 Task: Create a due date automation trigger when advanced on, 2 days after a card is due add fields with custom field "Resume" set to a date between 1 and 7 days ago at 11:00 AM.
Action: Mouse moved to (1072, 88)
Screenshot: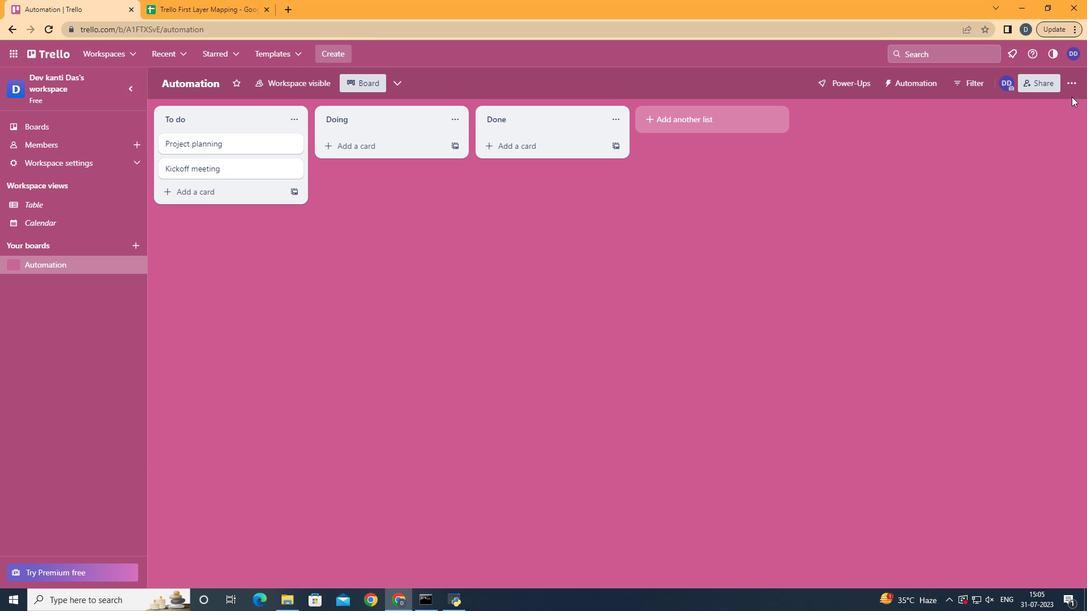 
Action: Mouse pressed left at (1072, 88)
Screenshot: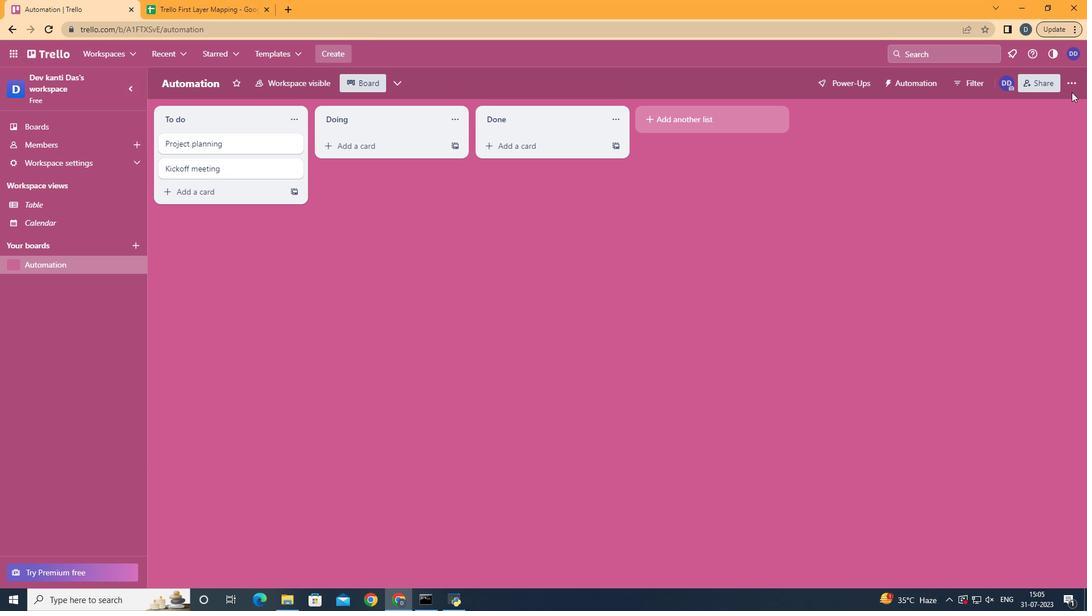 
Action: Mouse moved to (984, 247)
Screenshot: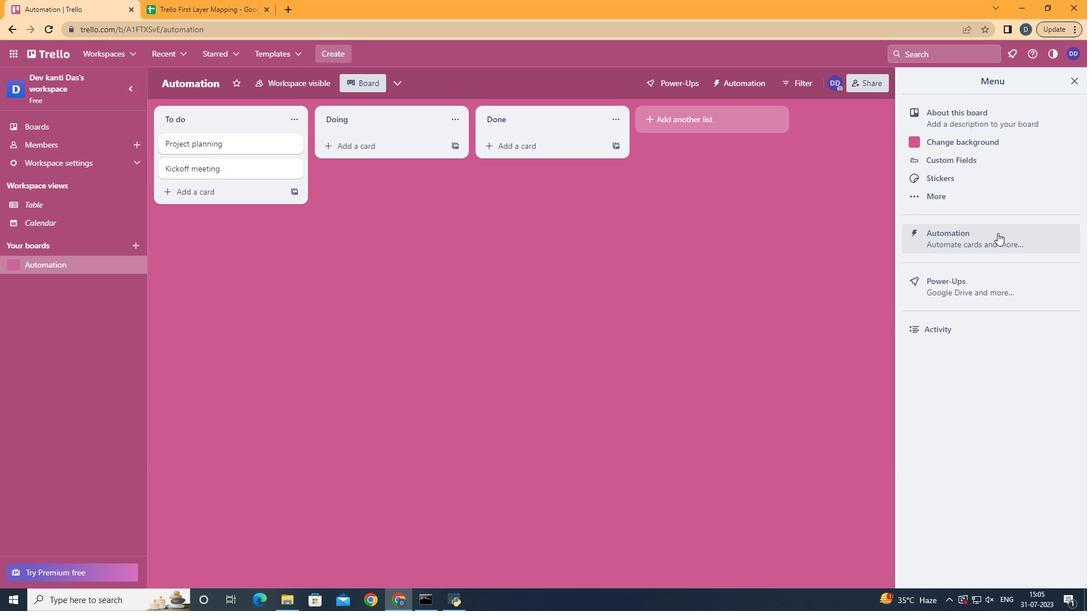 
Action: Mouse pressed left at (984, 247)
Screenshot: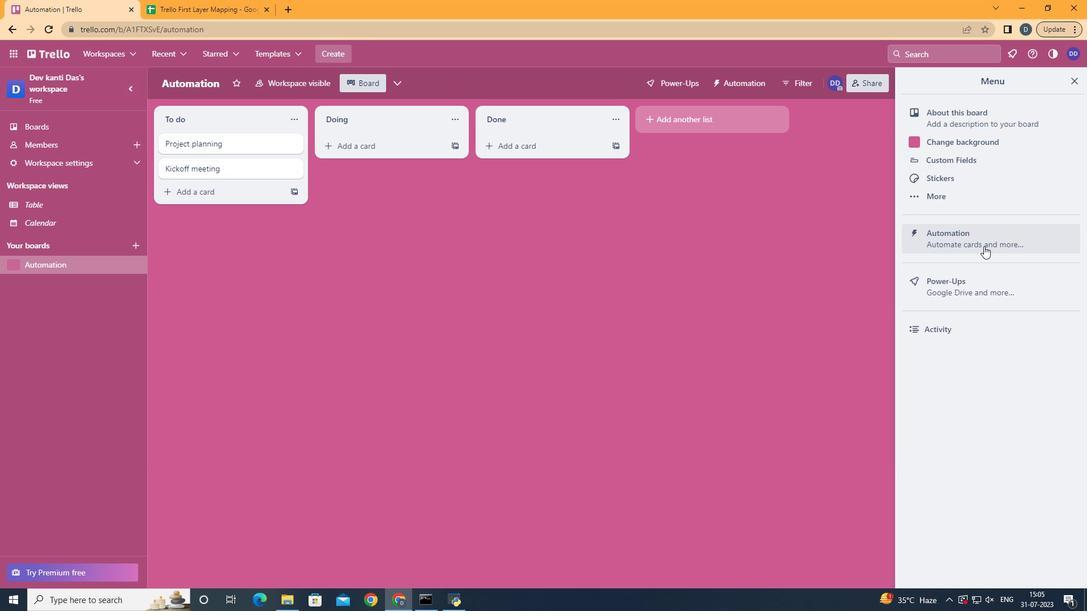 
Action: Mouse moved to (210, 230)
Screenshot: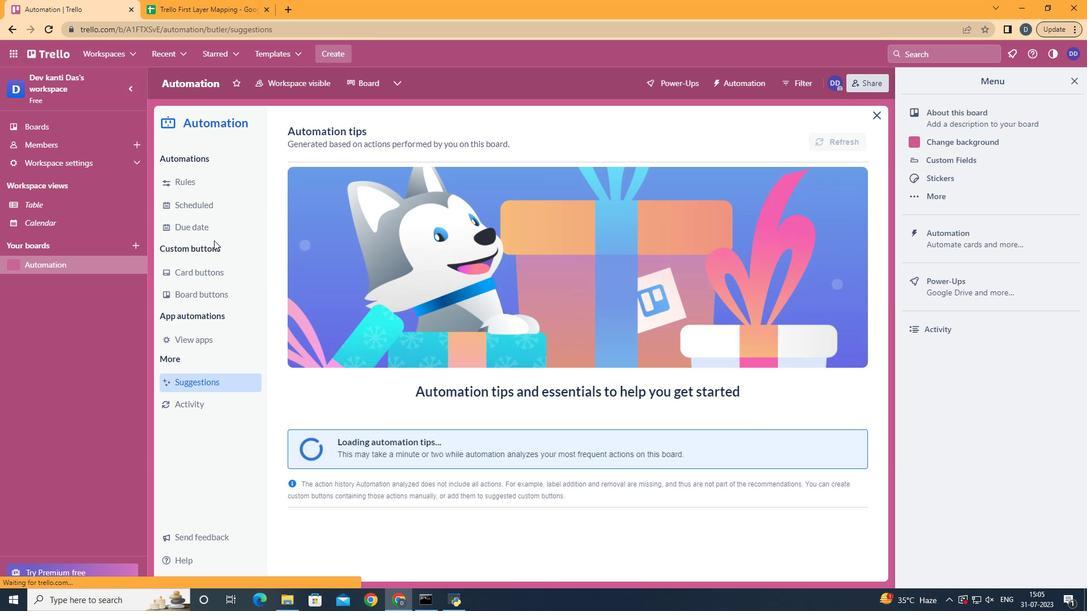 
Action: Mouse pressed left at (210, 230)
Screenshot: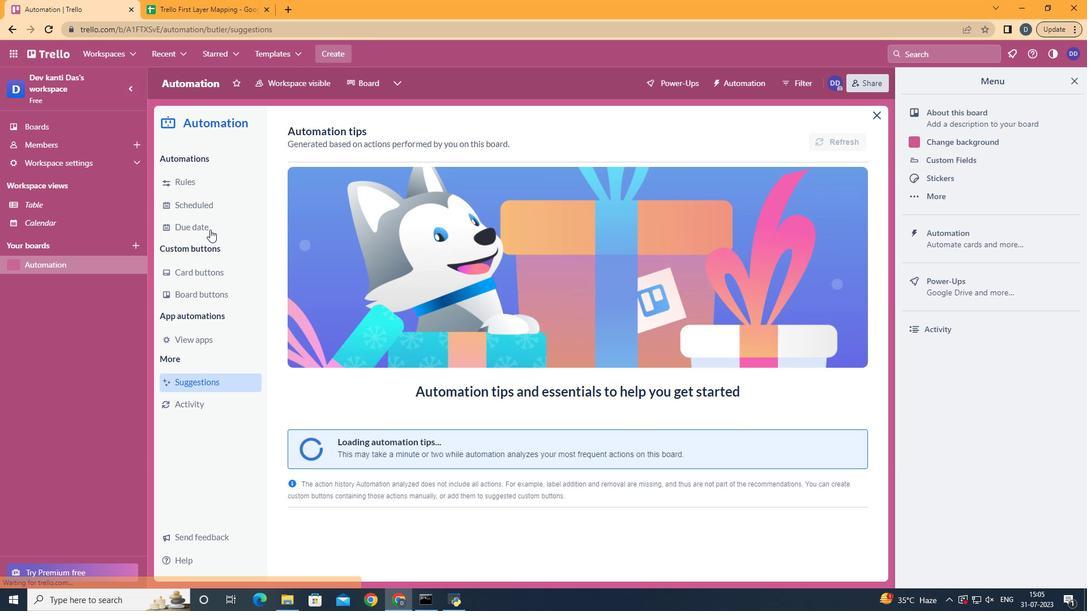 
Action: Mouse moved to (802, 134)
Screenshot: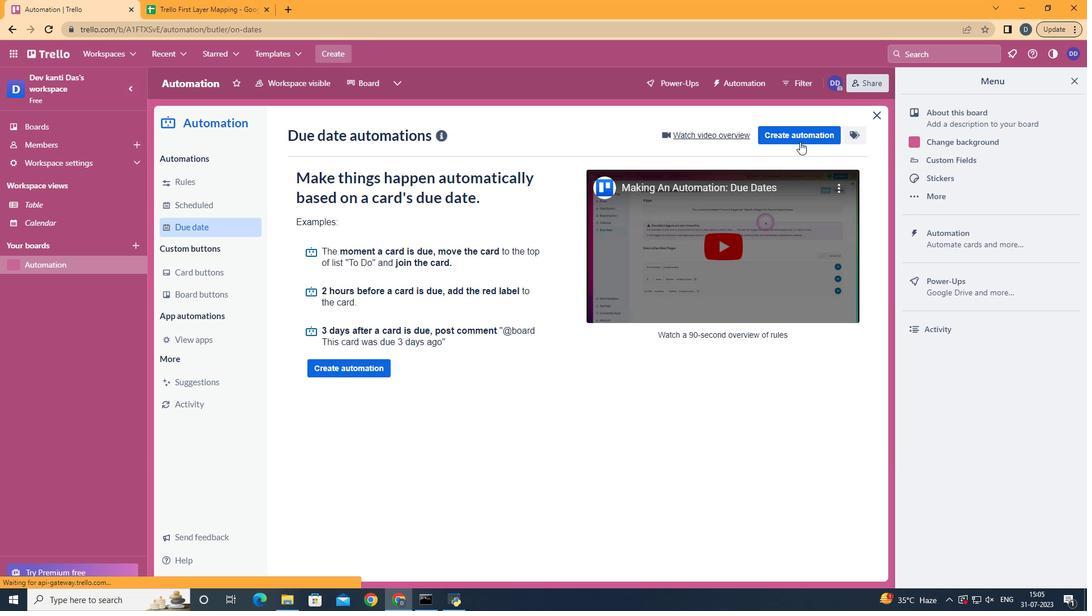 
Action: Mouse pressed left at (802, 134)
Screenshot: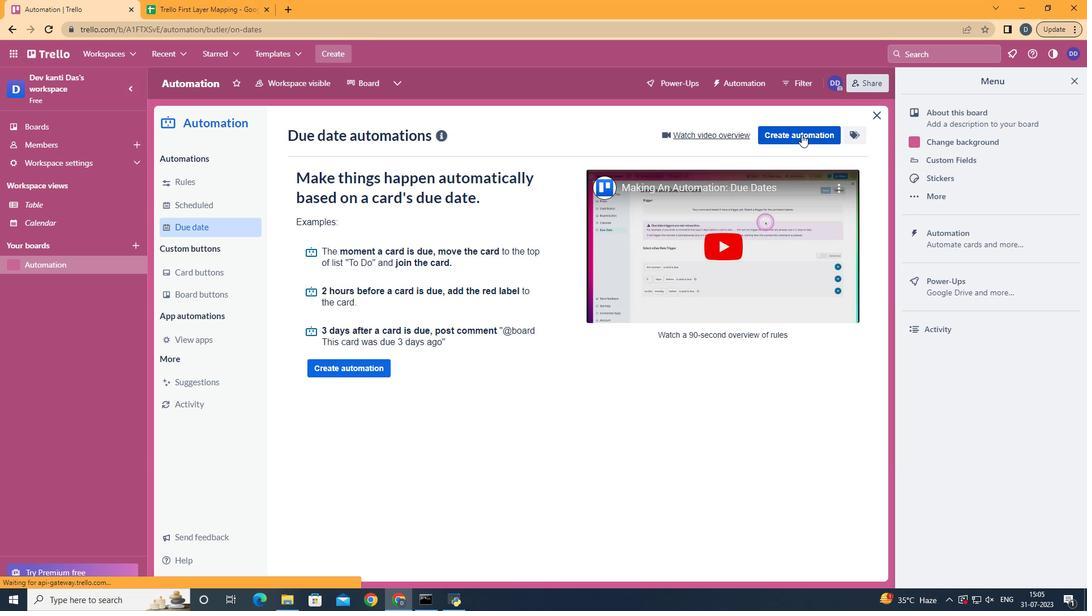 
Action: Mouse moved to (624, 245)
Screenshot: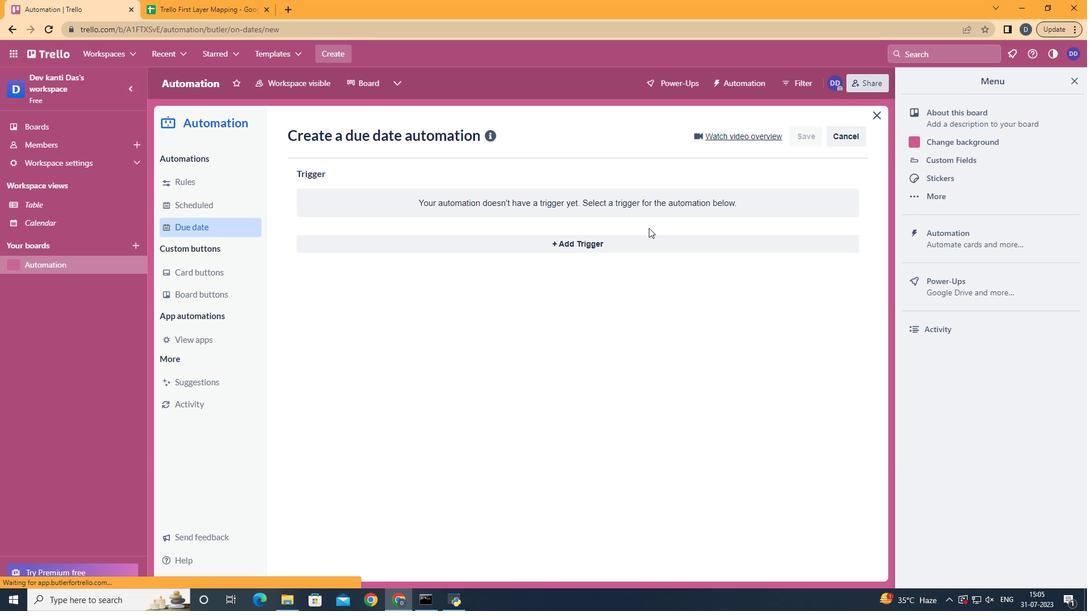 
Action: Mouse pressed left at (624, 245)
Screenshot: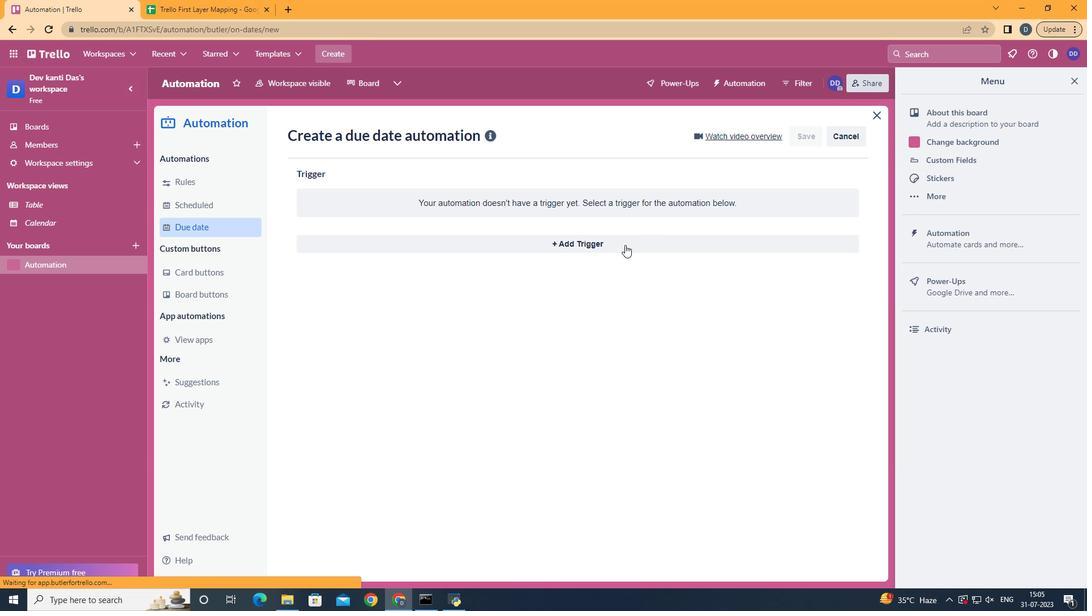 
Action: Mouse moved to (400, 460)
Screenshot: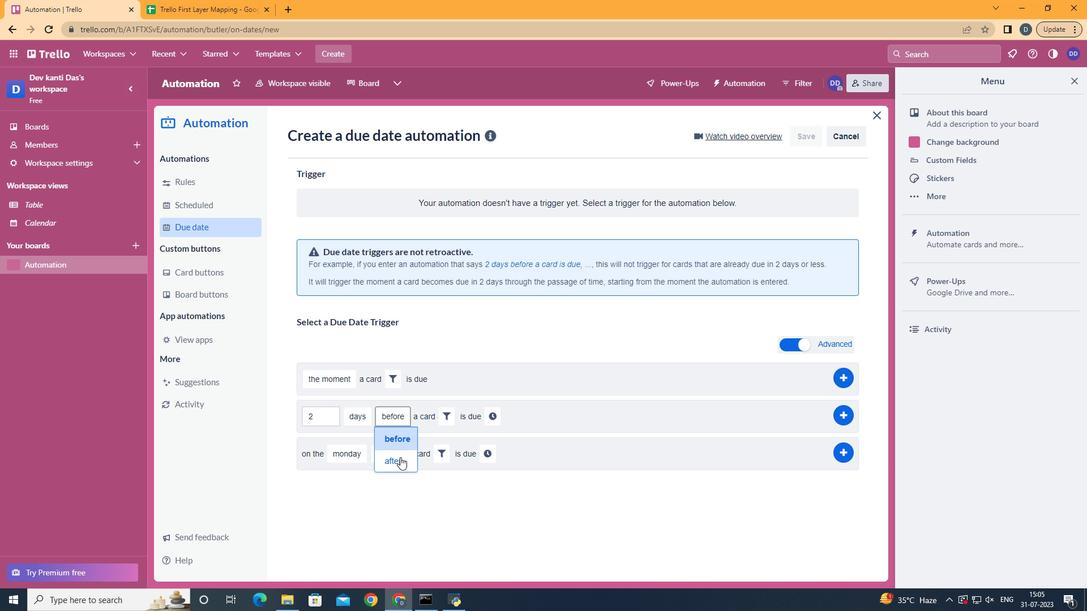 
Action: Mouse pressed left at (400, 460)
Screenshot: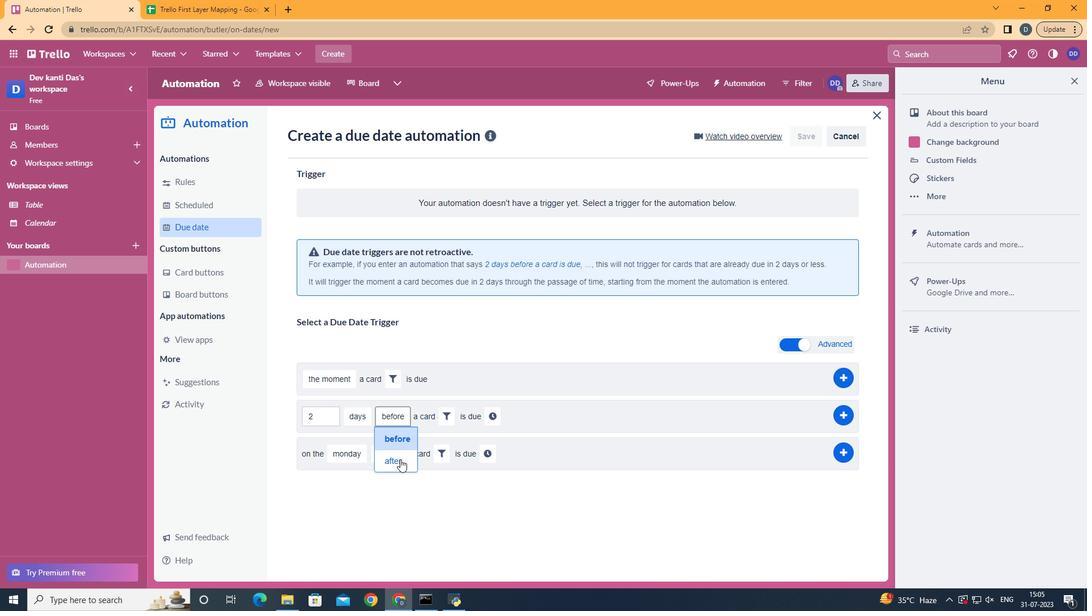 
Action: Mouse moved to (434, 418)
Screenshot: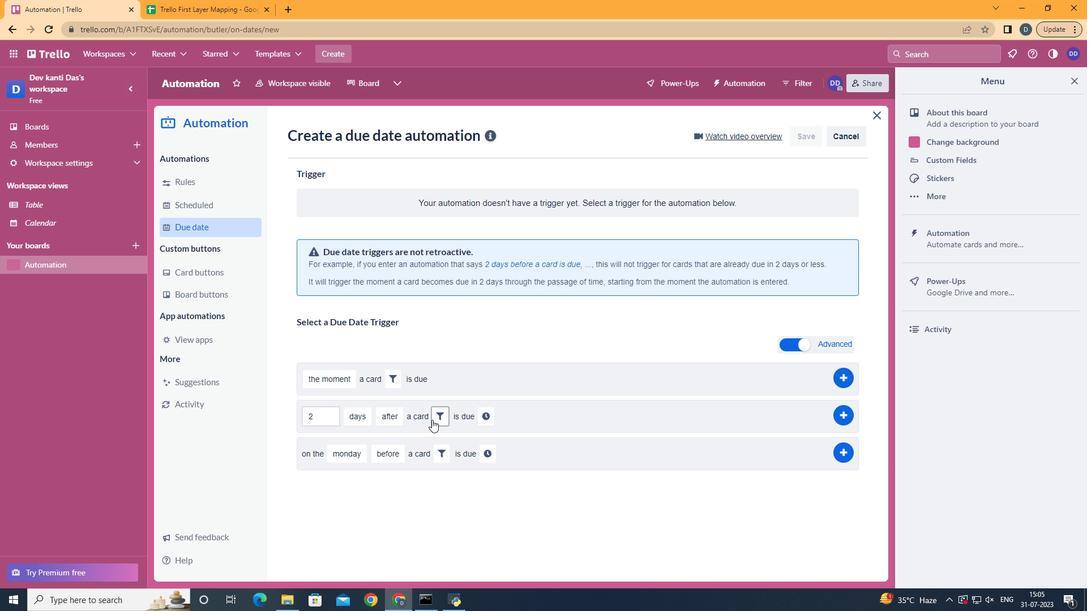 
Action: Mouse pressed left at (434, 418)
Screenshot: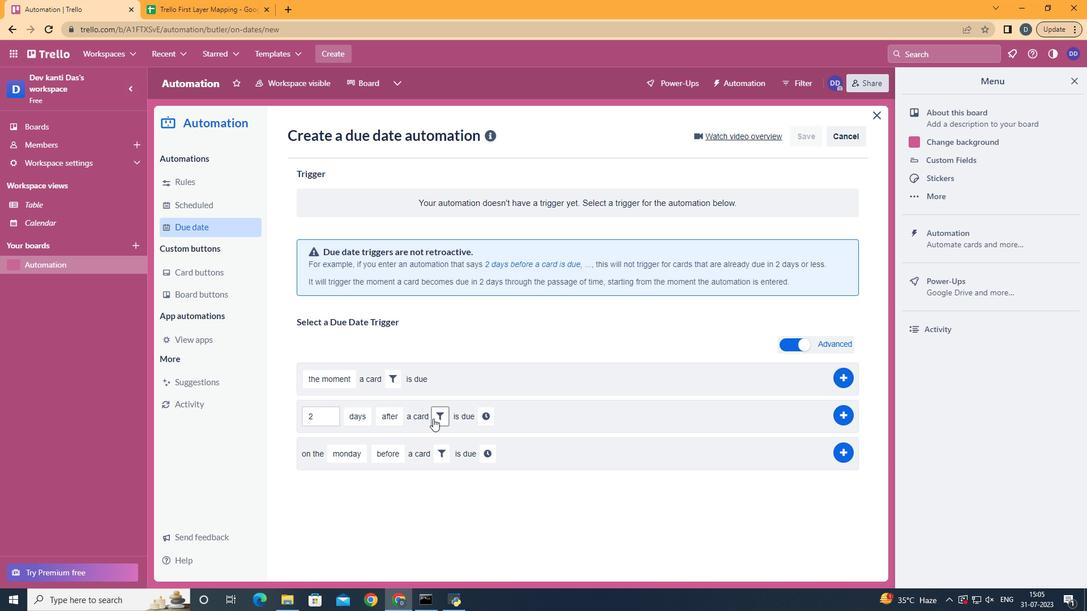 
Action: Mouse moved to (621, 456)
Screenshot: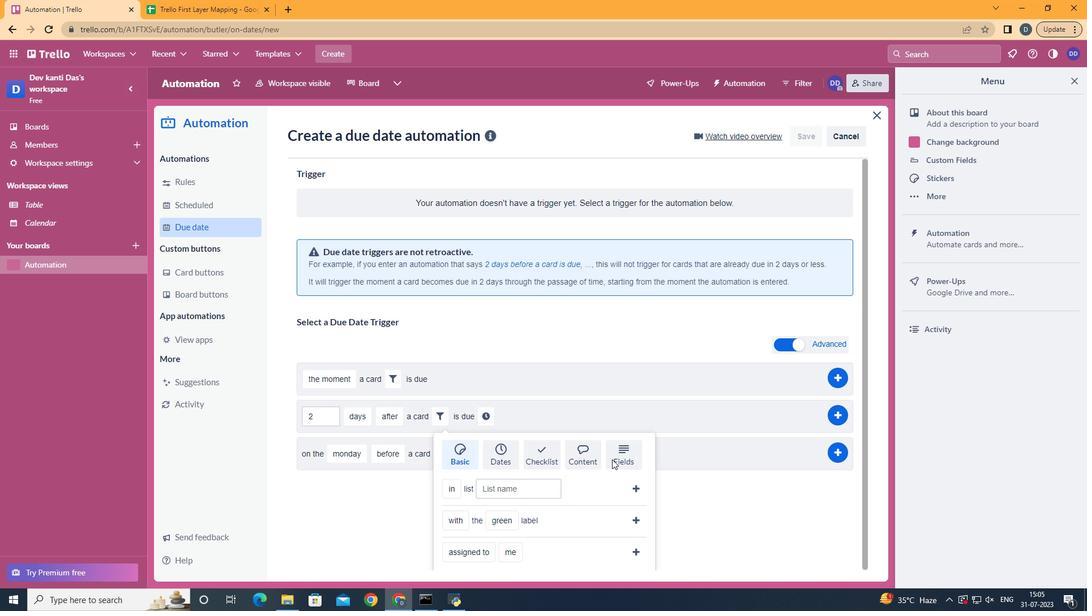 
Action: Mouse pressed left at (621, 456)
Screenshot: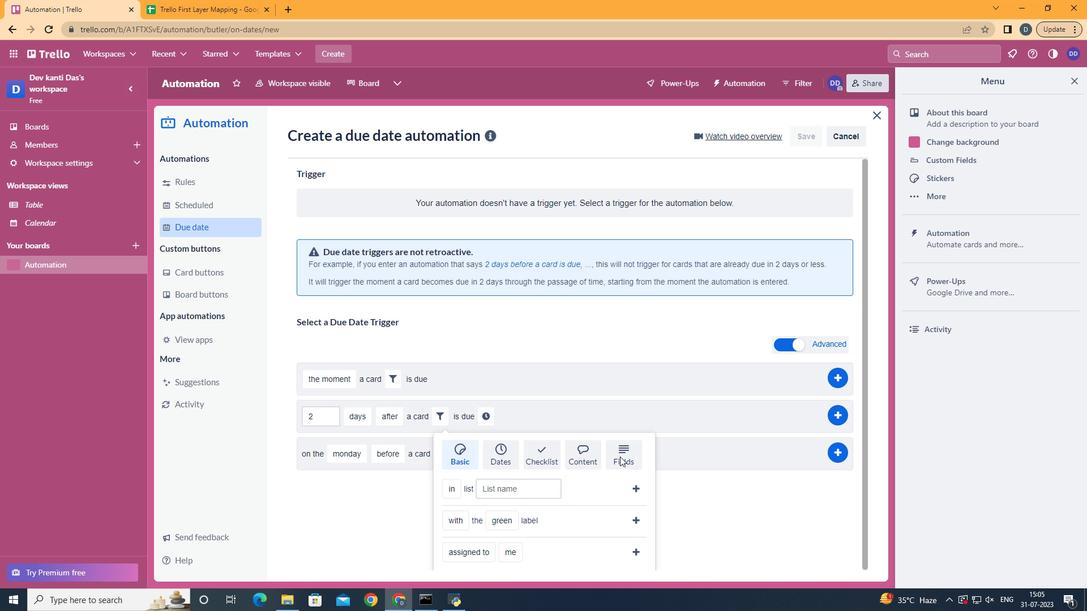 
Action: Mouse scrolled (621, 456) with delta (0, 0)
Screenshot: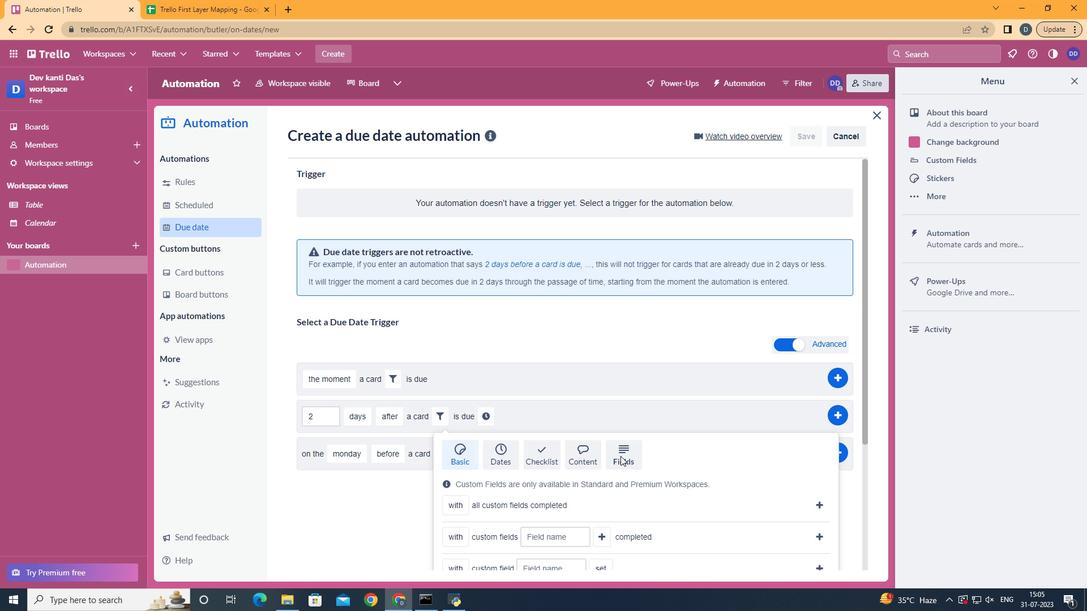 
Action: Mouse scrolled (621, 456) with delta (0, 0)
Screenshot: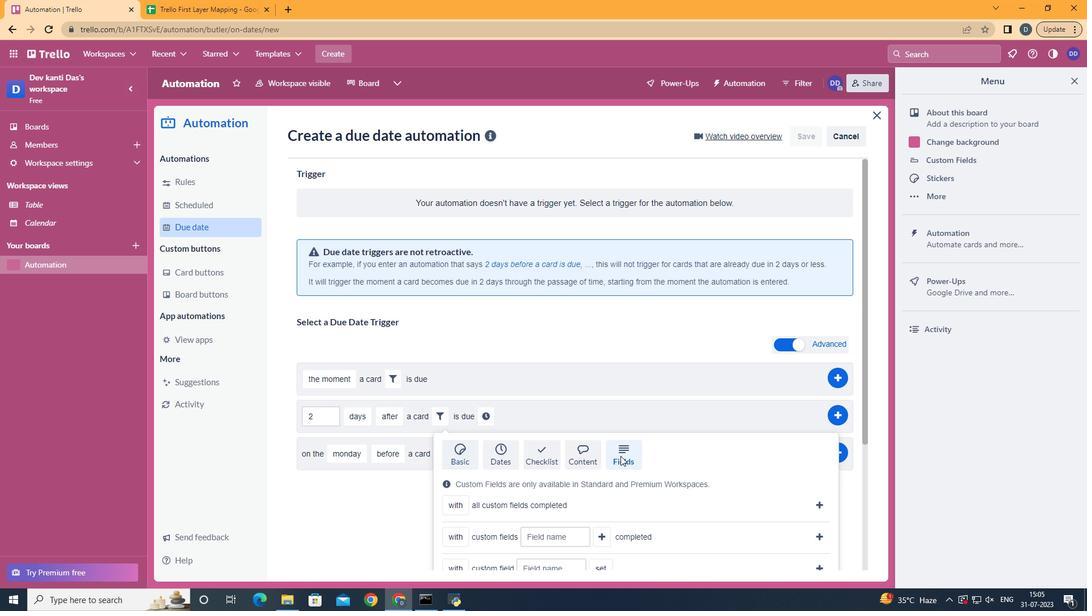 
Action: Mouse scrolled (621, 456) with delta (0, 0)
Screenshot: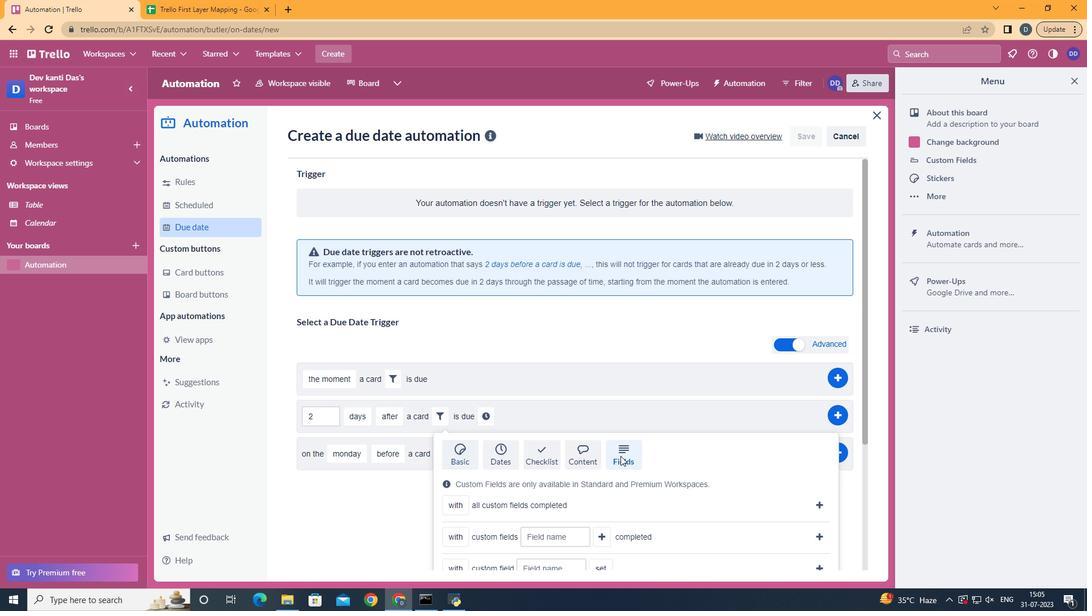 
Action: Mouse scrolled (621, 456) with delta (0, 0)
Screenshot: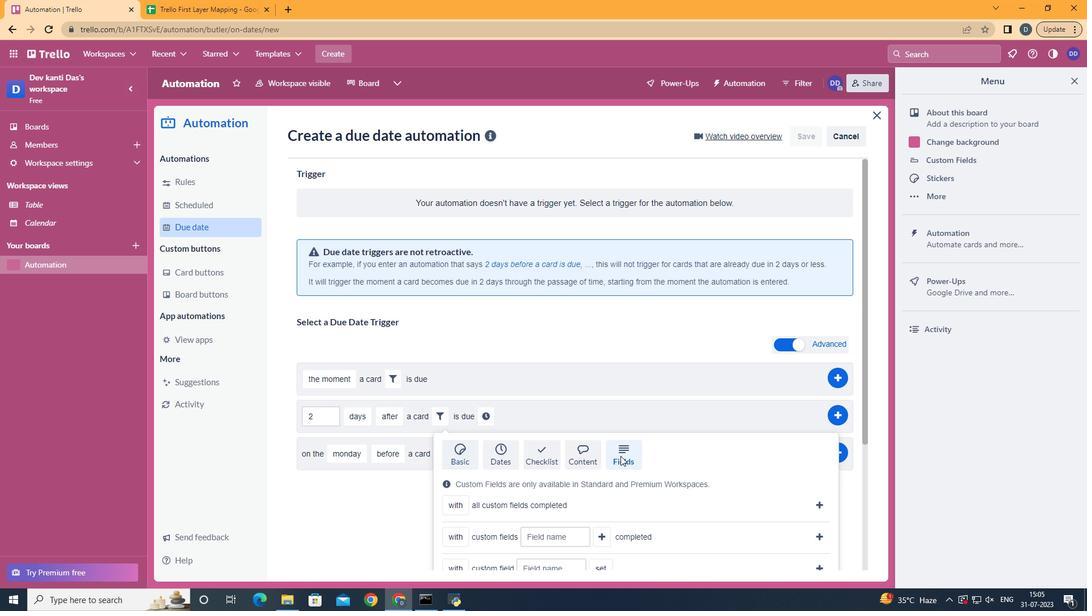 
Action: Mouse scrolled (621, 456) with delta (0, 0)
Screenshot: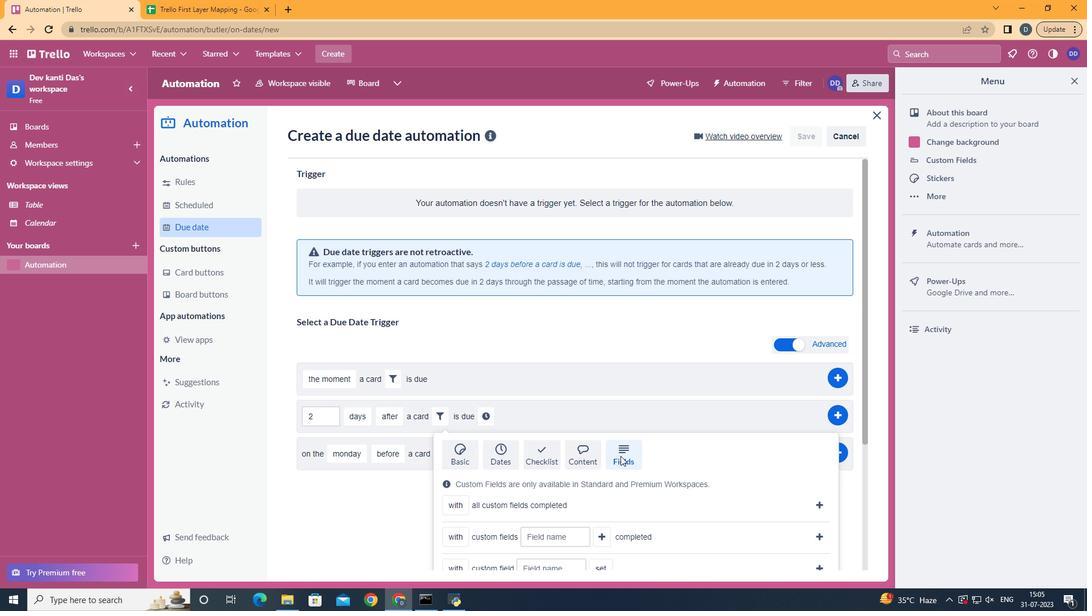 
Action: Mouse moved to (477, 506)
Screenshot: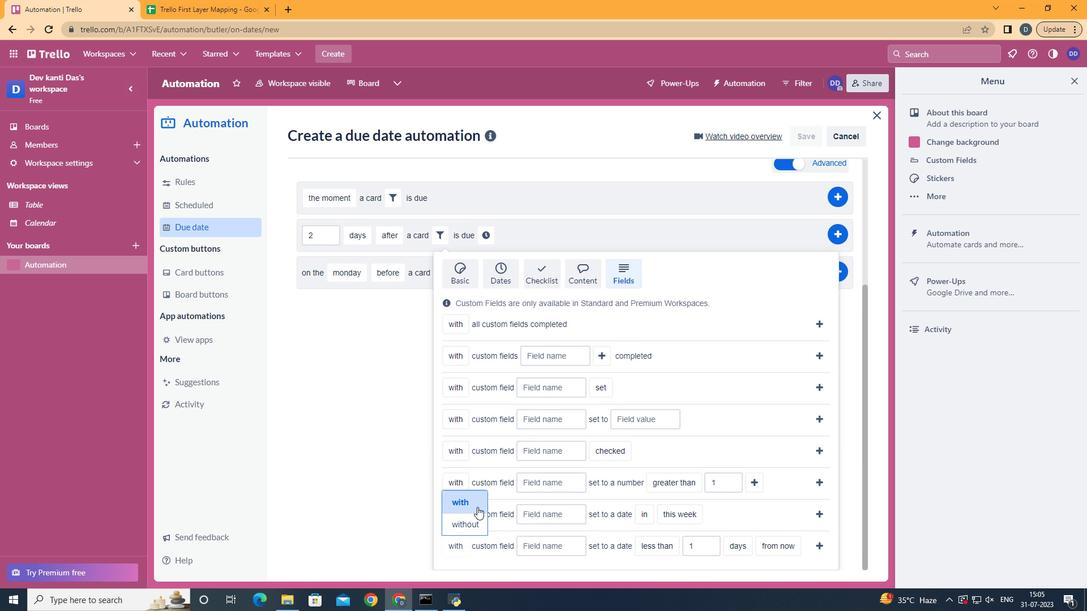 
Action: Mouse pressed left at (477, 506)
Screenshot: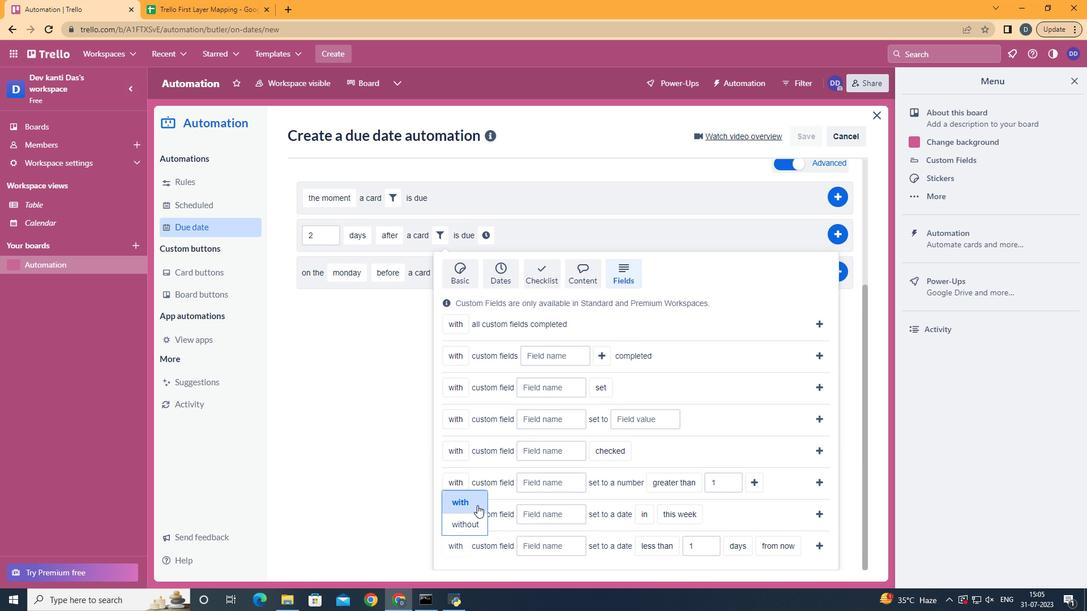 
Action: Mouse moved to (554, 545)
Screenshot: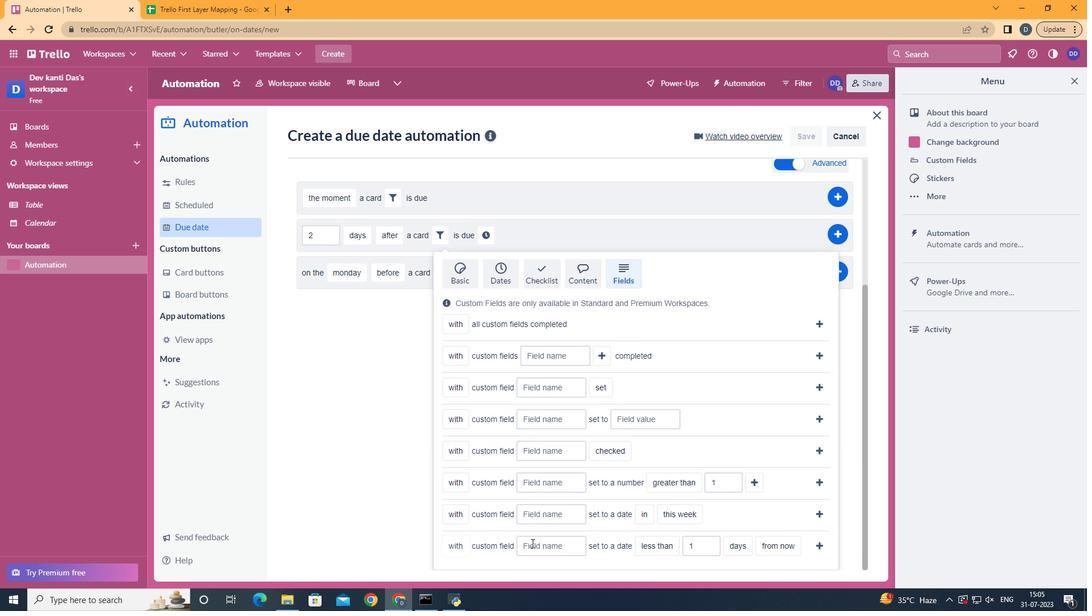 
Action: Mouse pressed left at (554, 545)
Screenshot: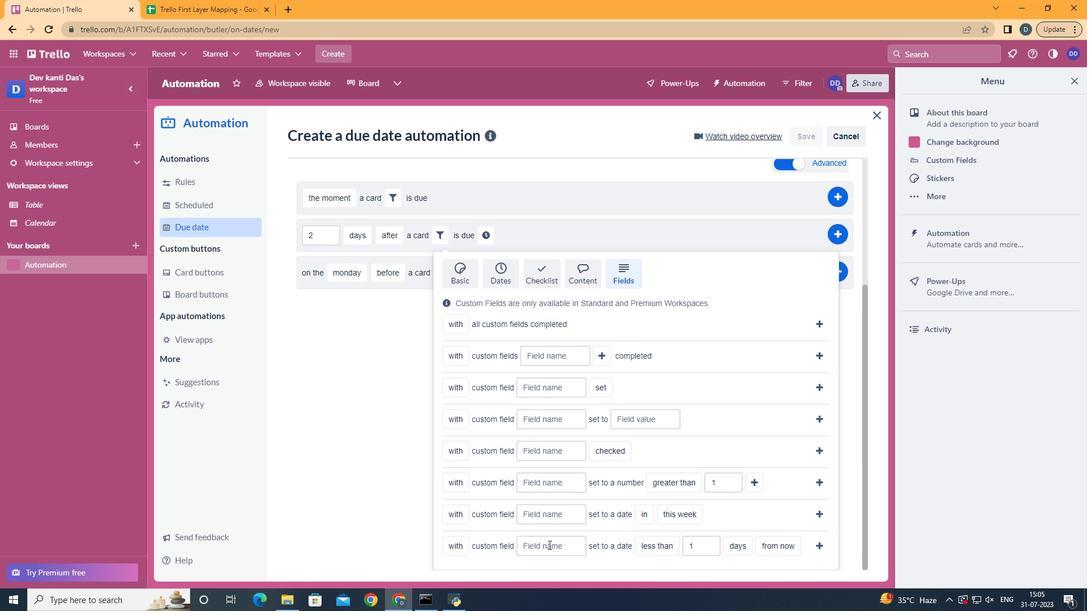 
Action: Key pressed <Key.shift>Resumr<Key.backspace>e
Screenshot: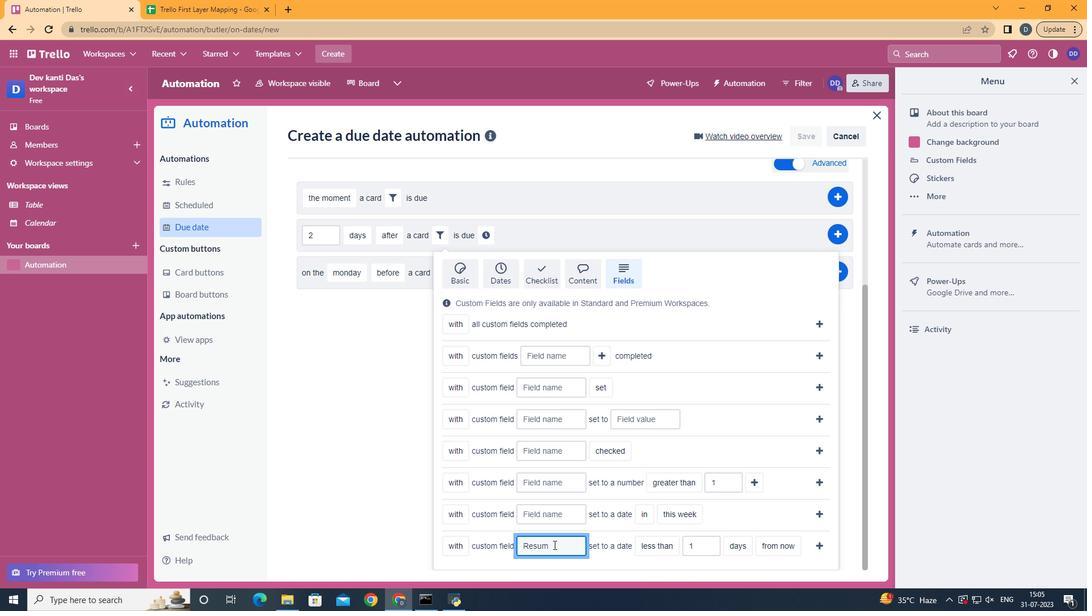 
Action: Mouse moved to (655, 526)
Screenshot: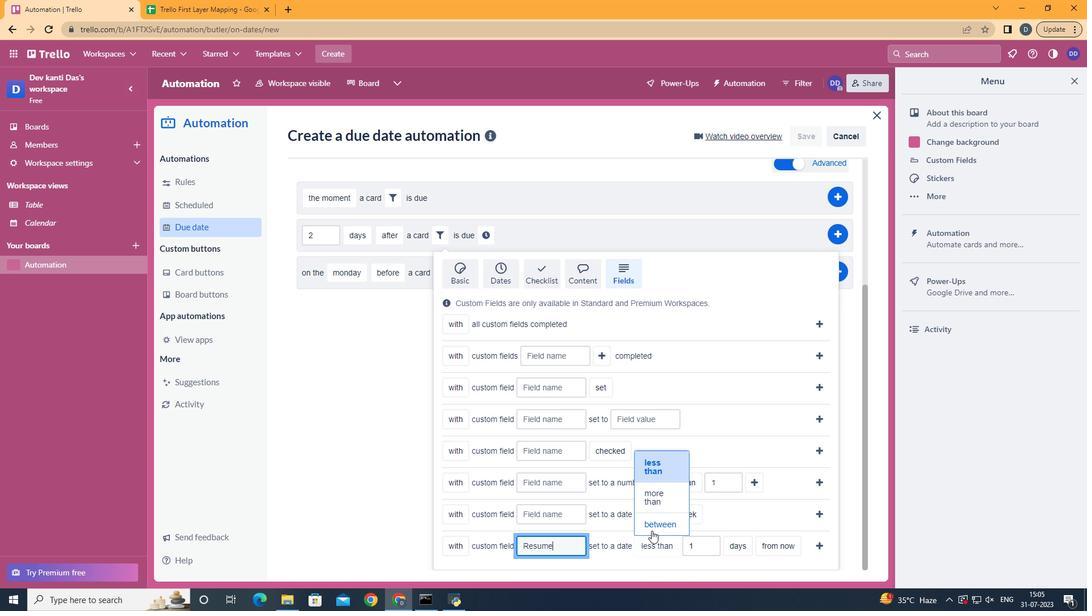 
Action: Mouse pressed left at (655, 526)
Screenshot: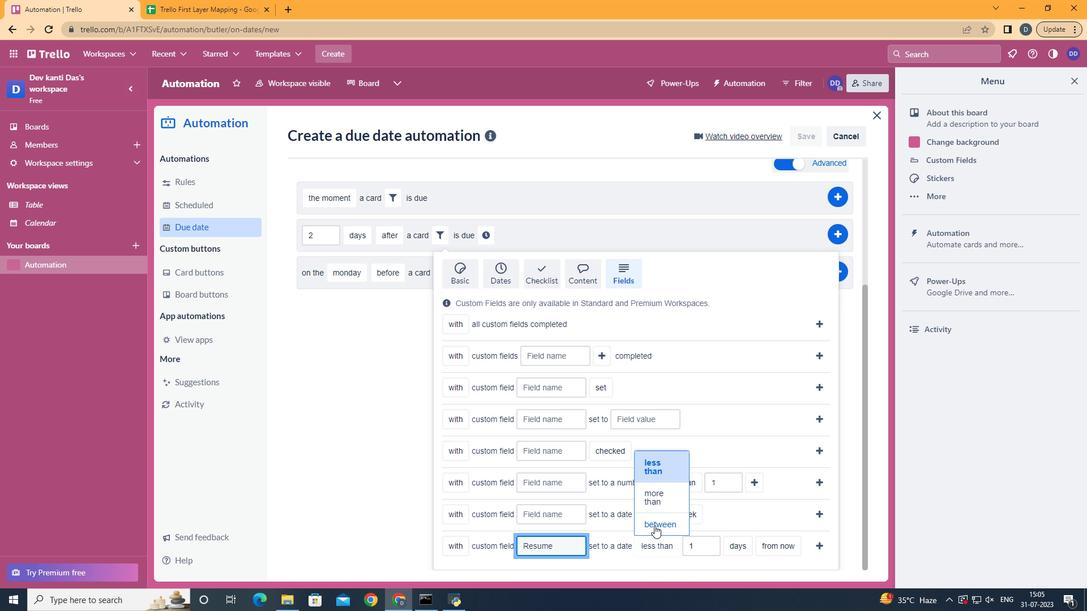 
Action: Mouse moved to (785, 519)
Screenshot: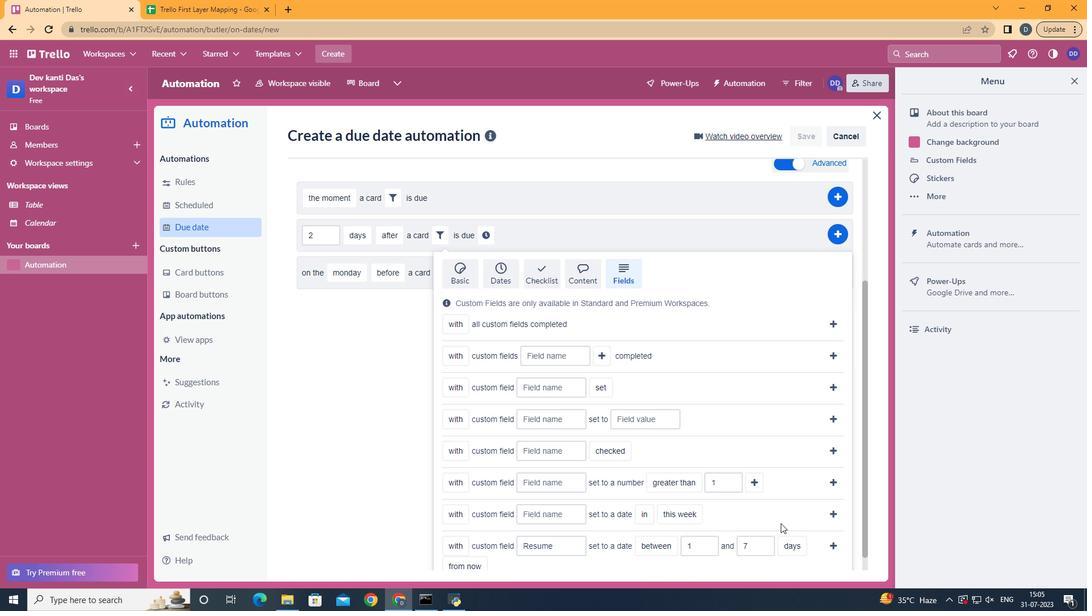 
Action: Mouse scrolled (785, 518) with delta (0, 0)
Screenshot: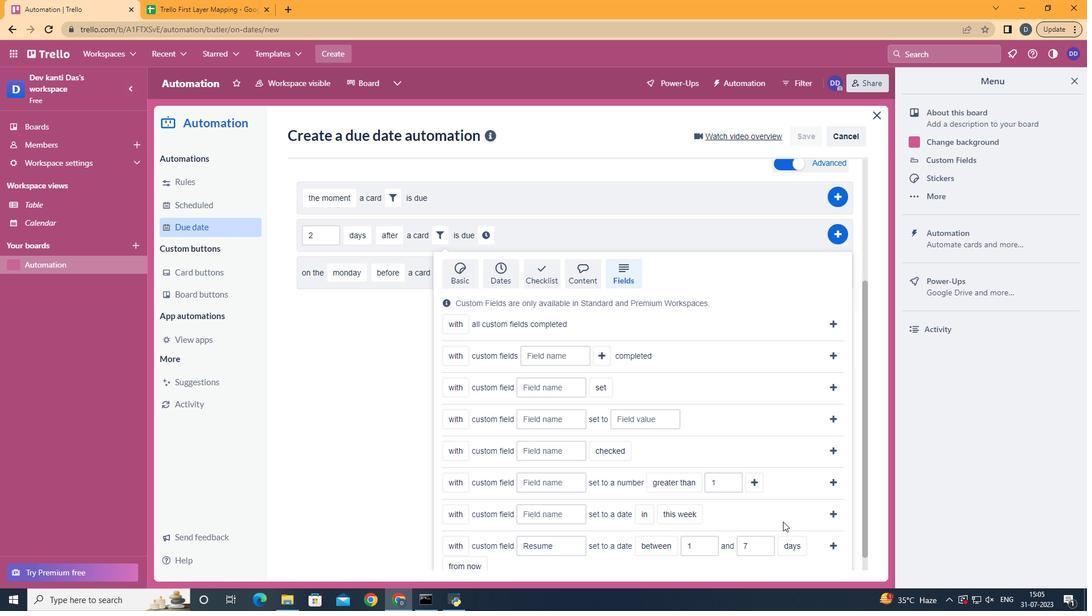 
Action: Mouse scrolled (785, 518) with delta (0, 0)
Screenshot: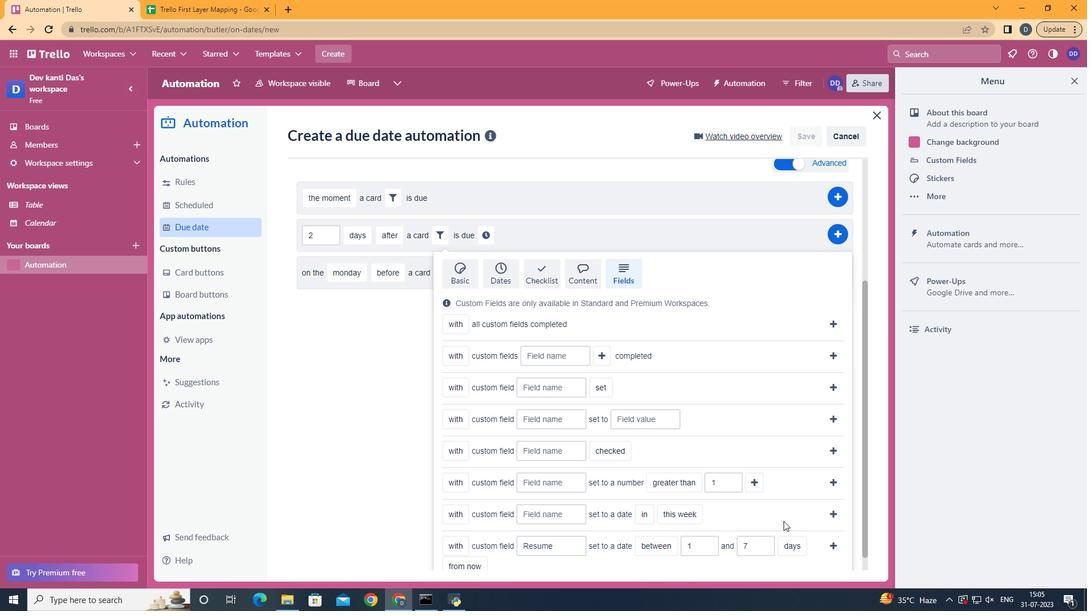 
Action: Mouse moved to (803, 485)
Screenshot: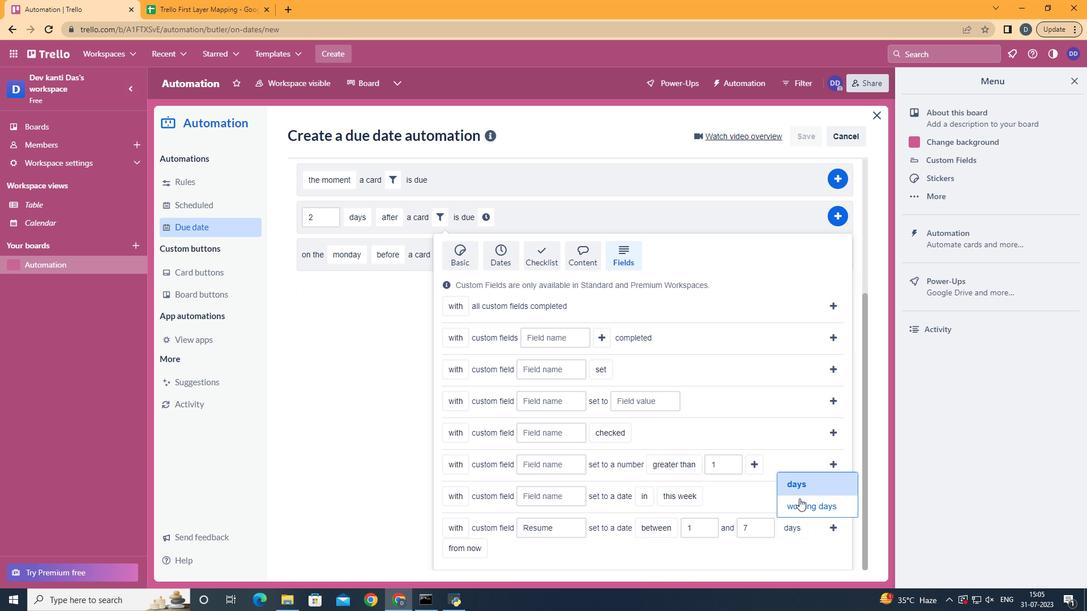 
Action: Mouse pressed left at (803, 485)
Screenshot: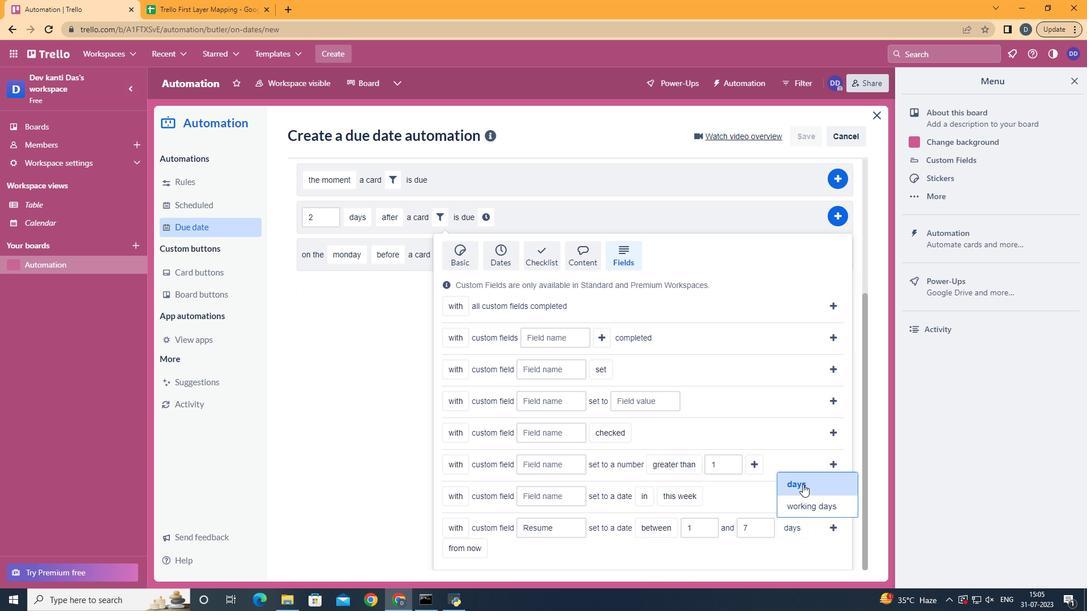 
Action: Mouse moved to (474, 533)
Screenshot: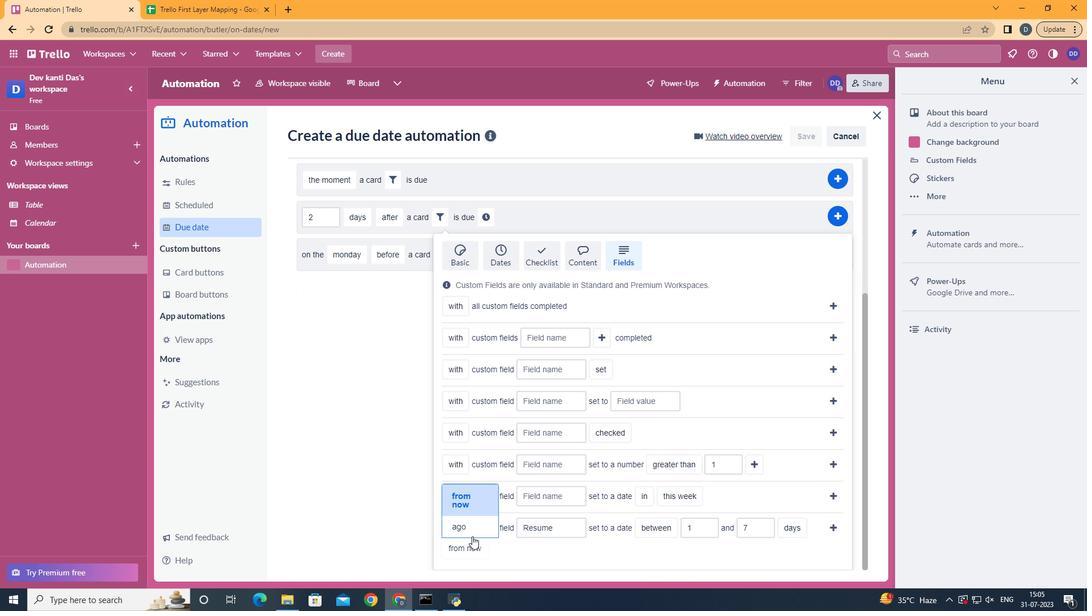 
Action: Mouse pressed left at (474, 533)
Screenshot: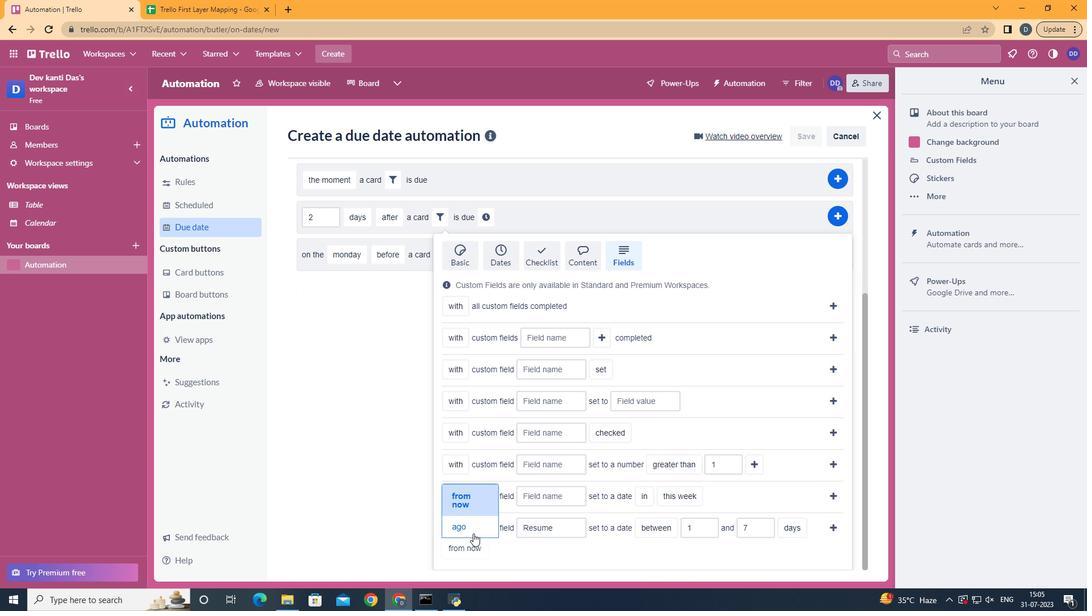 
Action: Mouse moved to (836, 528)
Screenshot: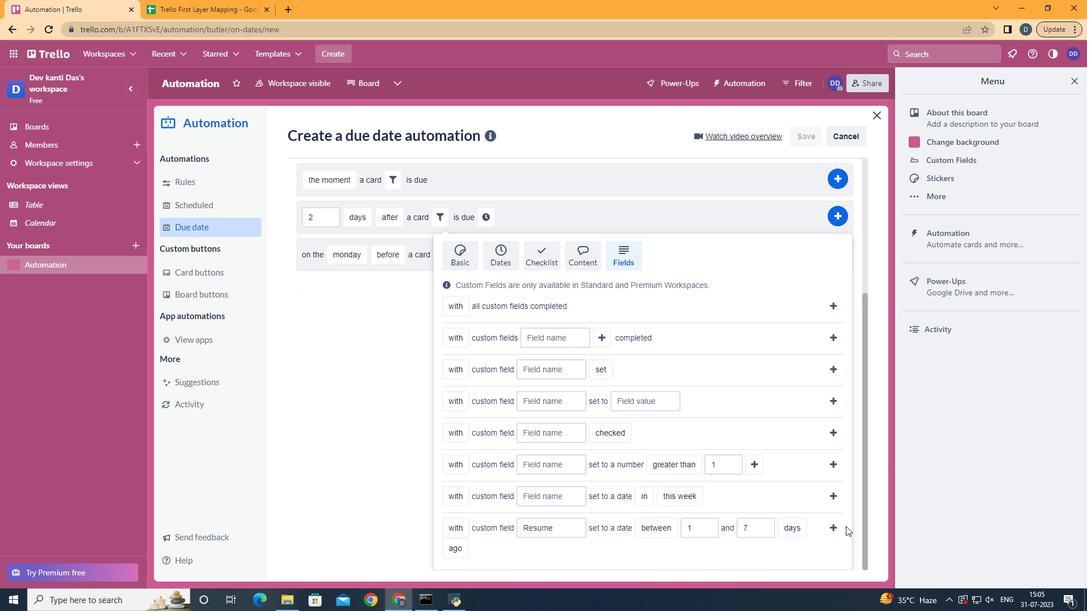 
Action: Mouse pressed left at (836, 528)
Screenshot: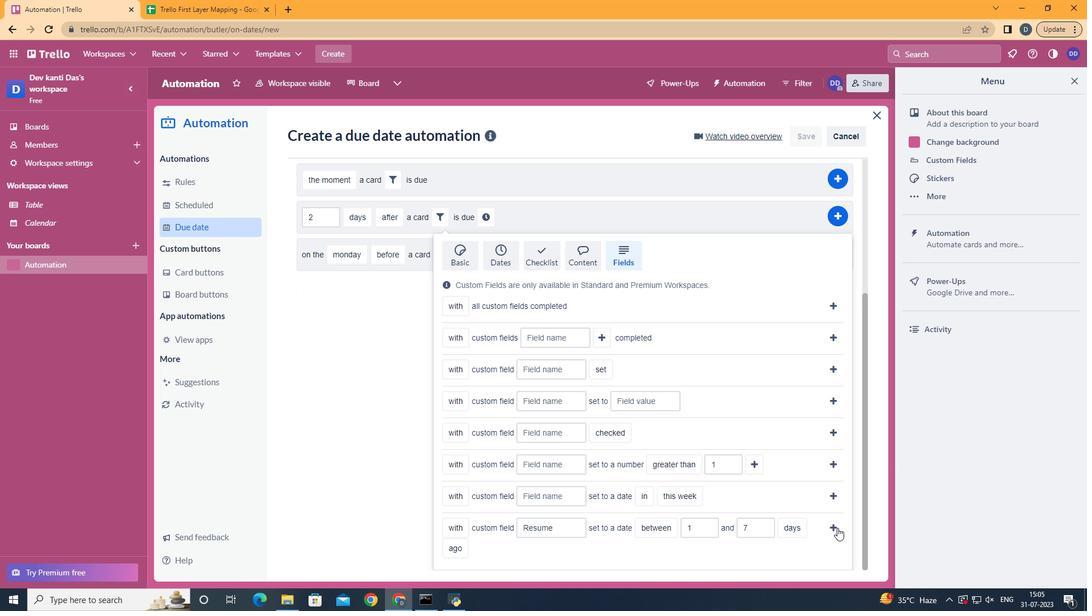 
Action: Mouse moved to (749, 422)
Screenshot: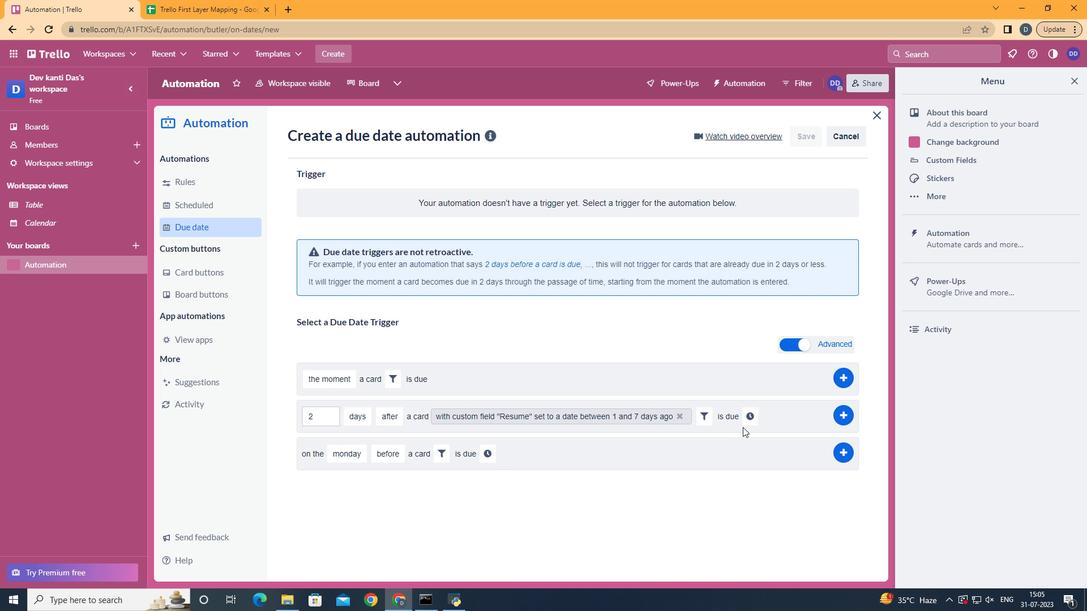 
Action: Mouse pressed left at (749, 422)
Screenshot: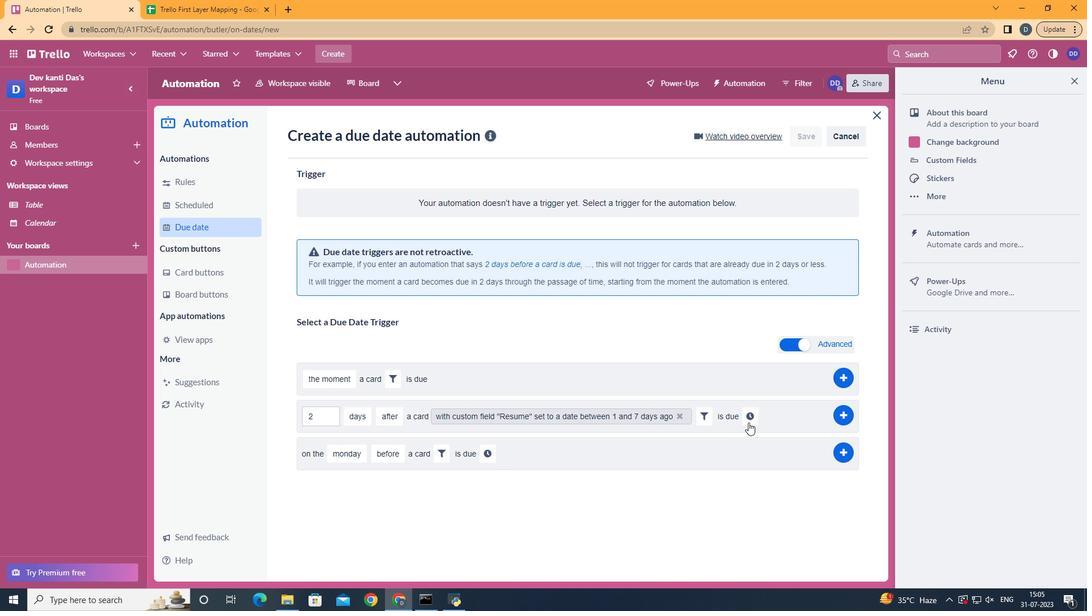 
Action: Mouse moved to (346, 449)
Screenshot: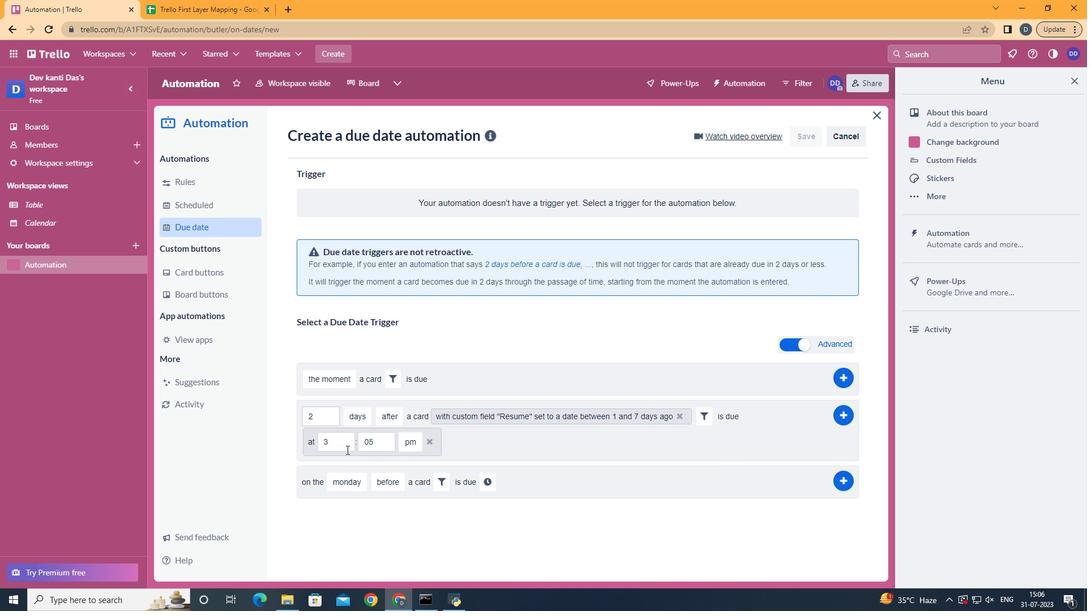
Action: Mouse pressed left at (346, 449)
Screenshot: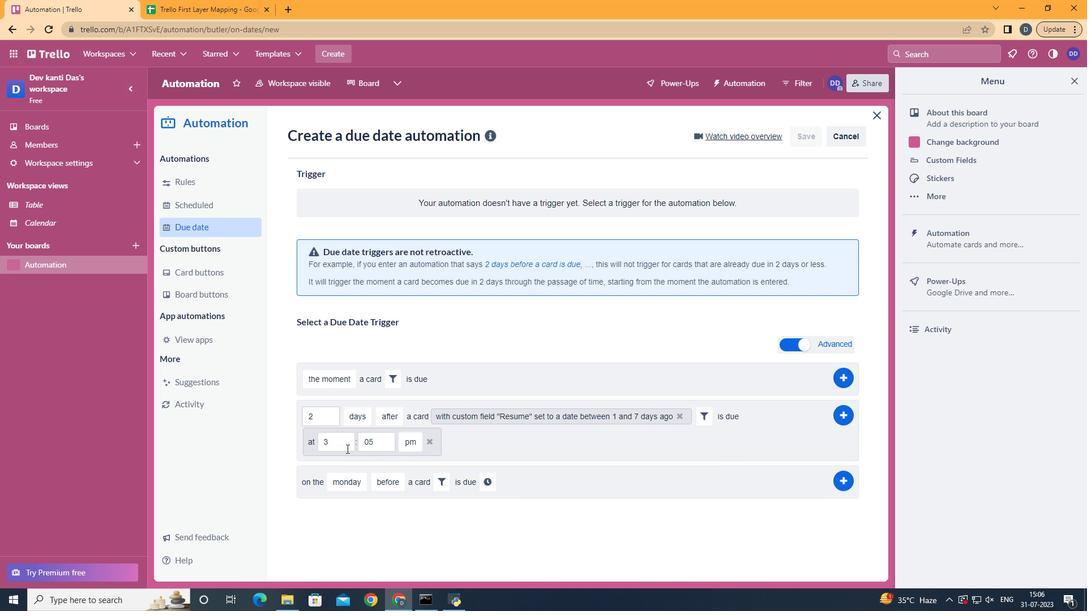
Action: Key pressed <Key.backspace><Key.backspace>11
Screenshot: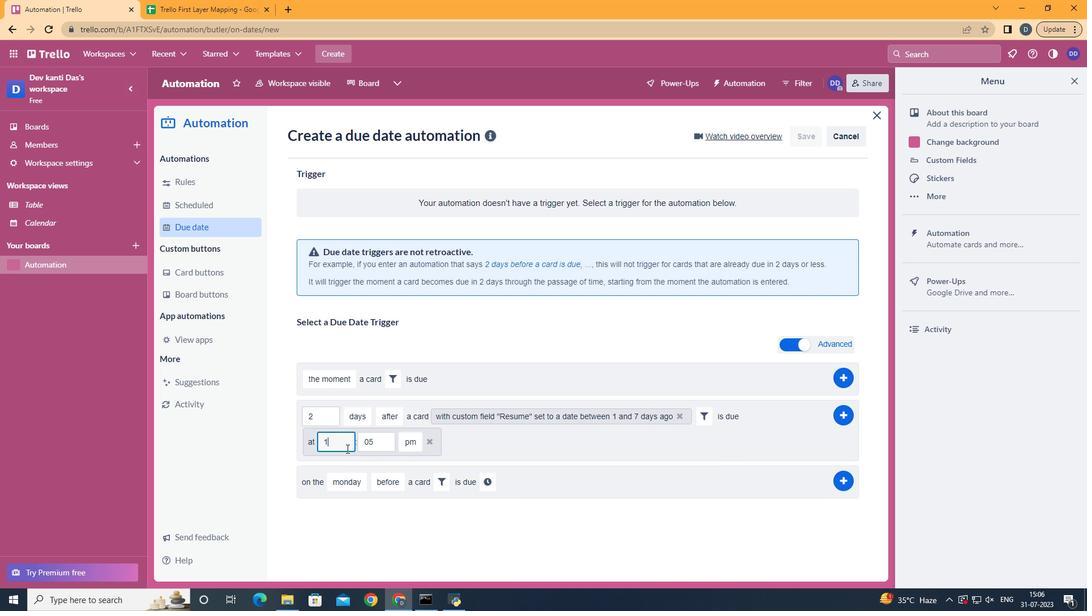 
Action: Mouse moved to (383, 440)
Screenshot: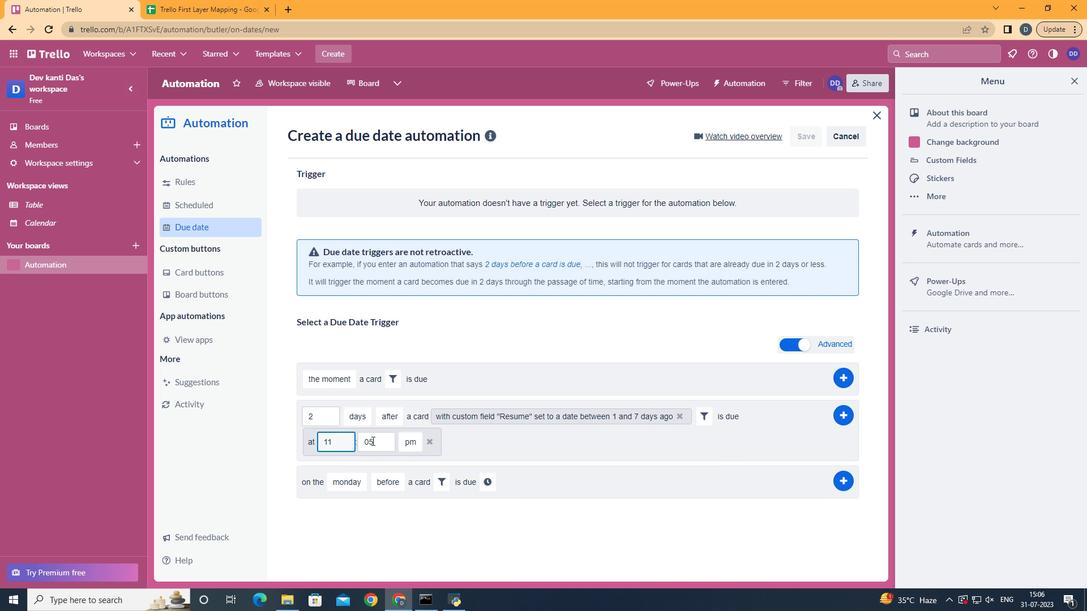 
Action: Mouse pressed left at (383, 440)
Screenshot: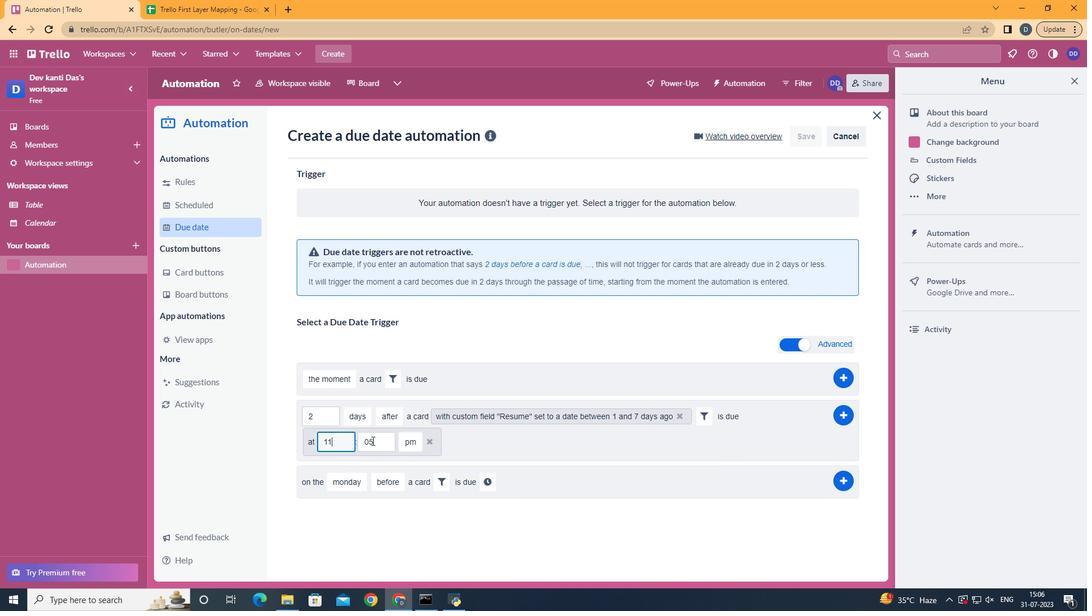 
Action: Key pressed <Key.backspace>0
Screenshot: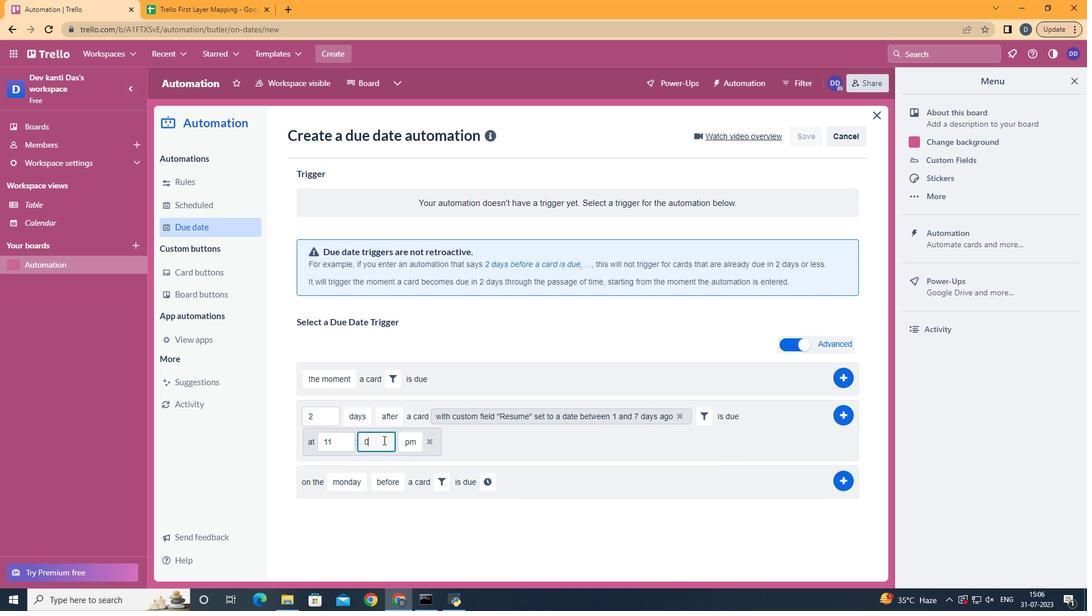 
Action: Mouse moved to (416, 461)
Screenshot: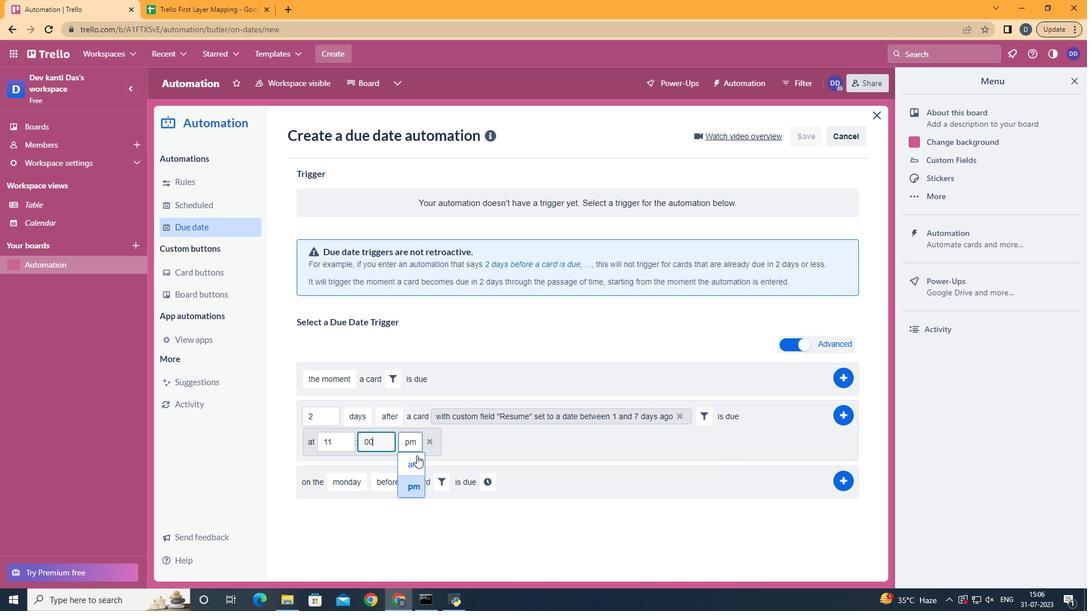 
Action: Mouse pressed left at (416, 461)
Screenshot: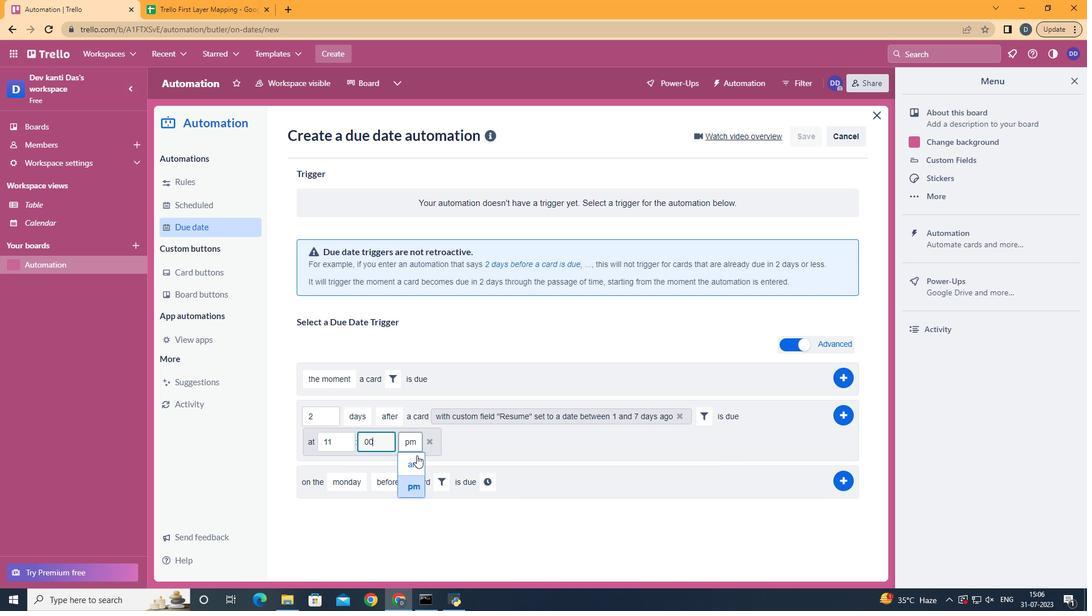 
Action: Mouse moved to (847, 414)
Screenshot: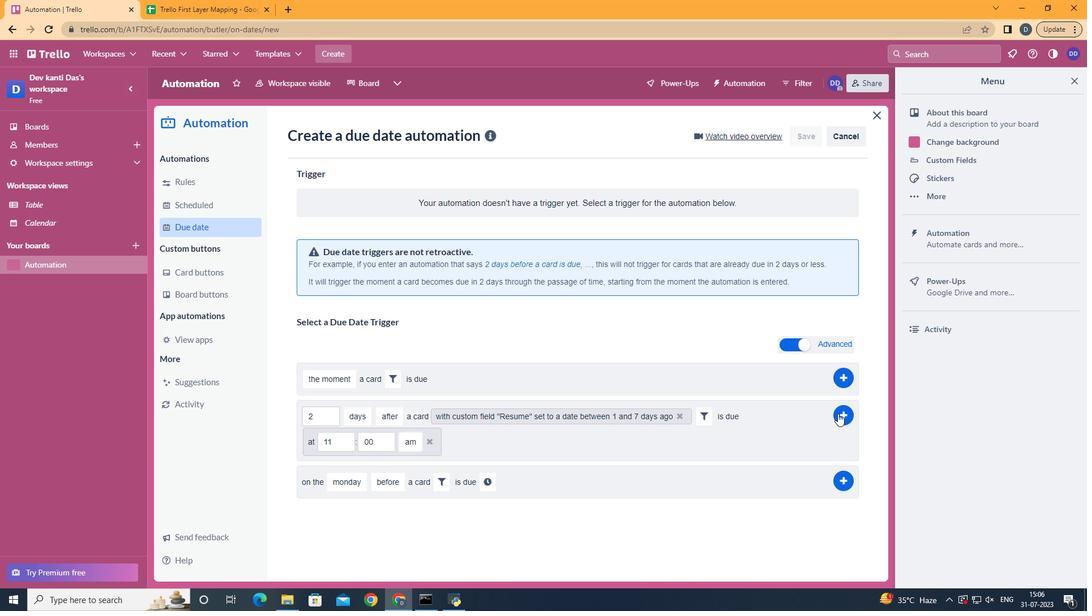 
Action: Mouse pressed left at (847, 414)
Screenshot: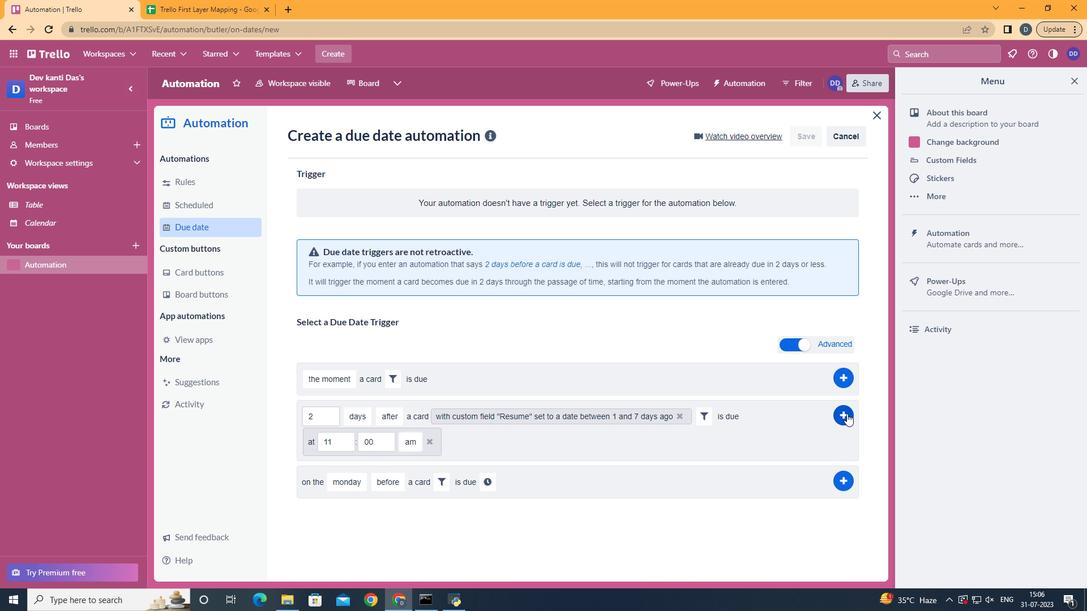 
Action: Mouse moved to (528, 264)
Screenshot: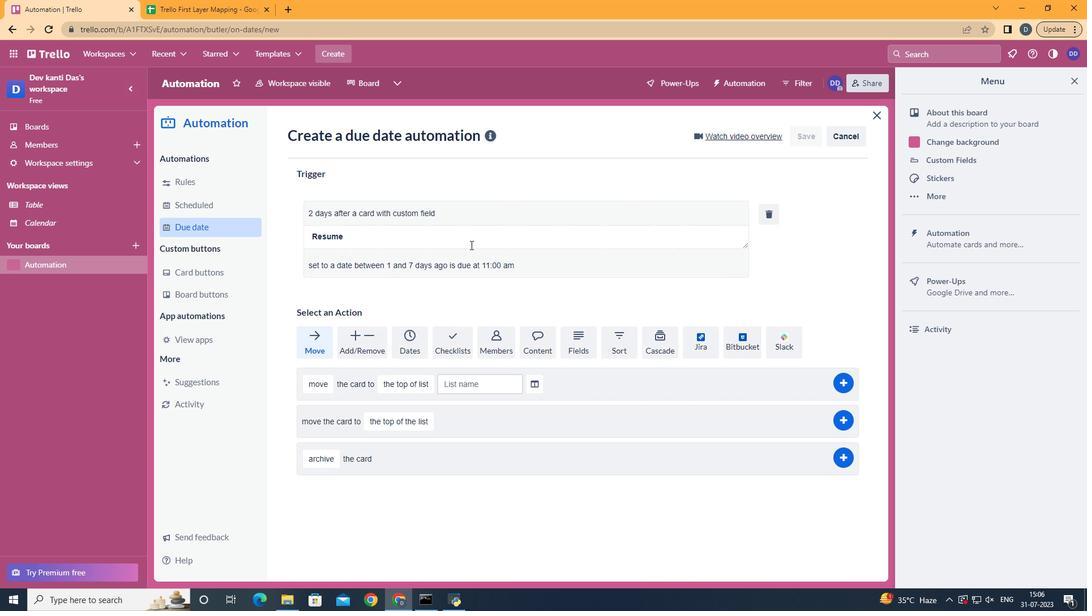 
